 Task: Add "Add Label …" with "Title" Title0003 to Button Button0003 to Card Card0003 in Board Board0001 in Development in Trello
Action: Mouse moved to (490, 51)
Screenshot: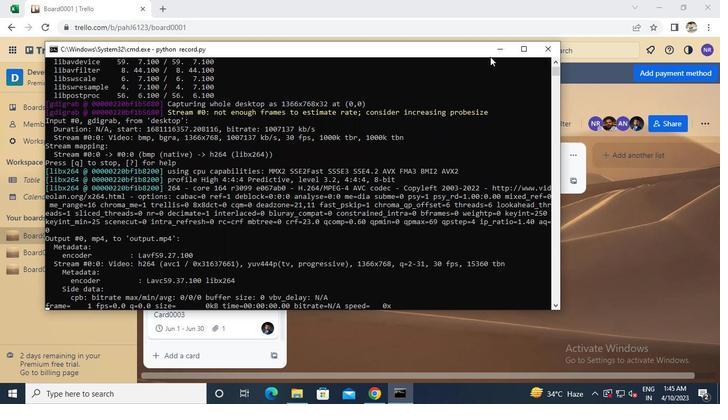 
Action: Mouse pressed left at (490, 51)
Screenshot: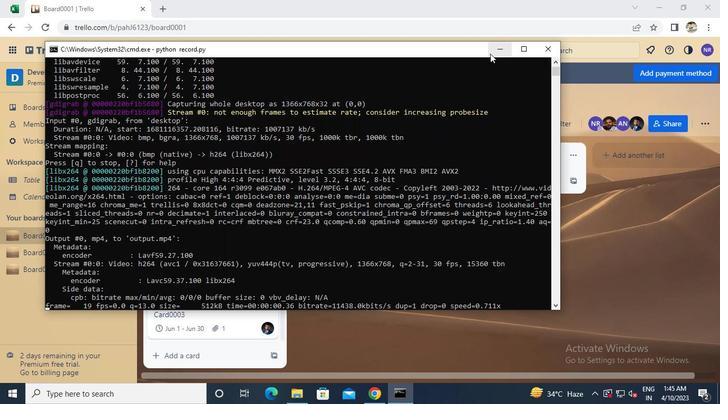 
Action: Mouse moved to (232, 307)
Screenshot: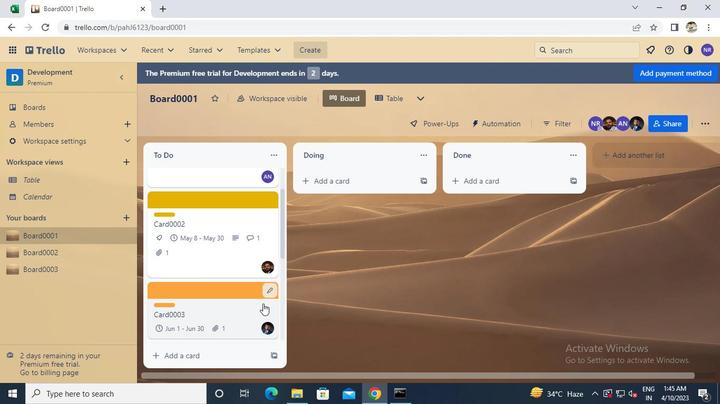 
Action: Mouse pressed left at (232, 307)
Screenshot: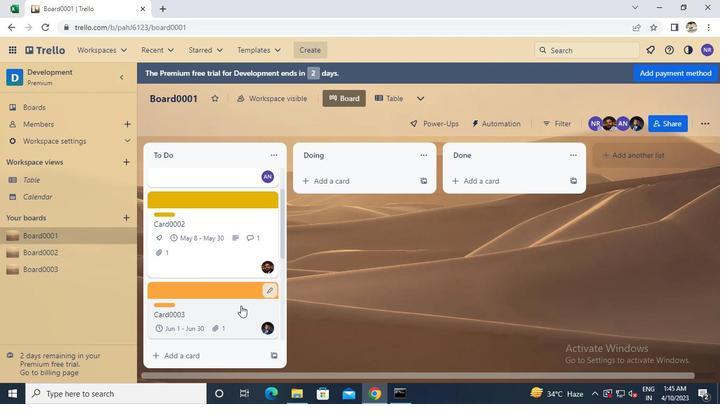 
Action: Mouse moved to (479, 277)
Screenshot: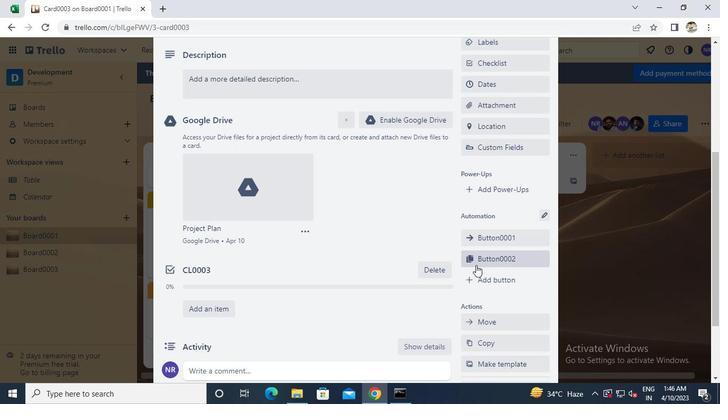 
Action: Mouse pressed left at (479, 277)
Screenshot: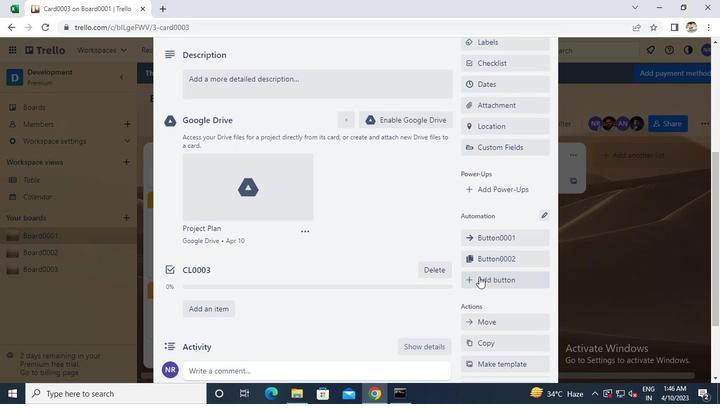 
Action: Mouse moved to (498, 161)
Screenshot: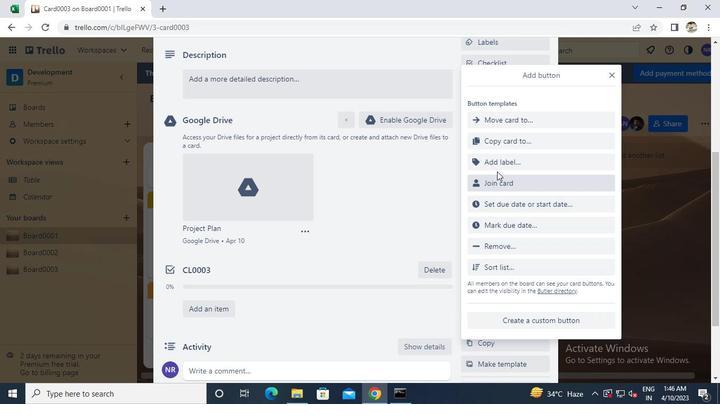 
Action: Mouse pressed left at (498, 161)
Screenshot: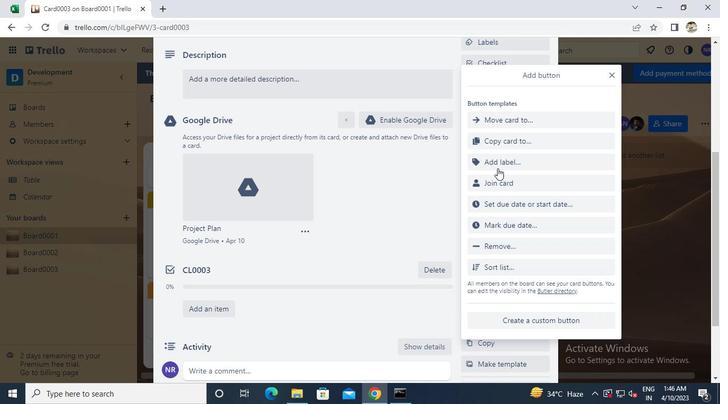 
Action: Mouse moved to (501, 160)
Screenshot: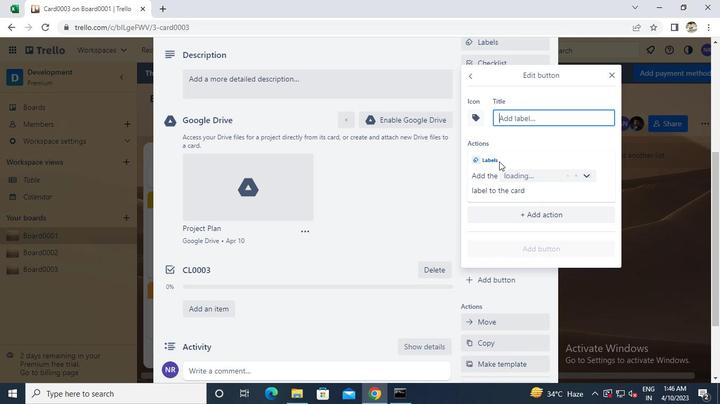 
Action: Keyboard Key.caps_lock
Screenshot: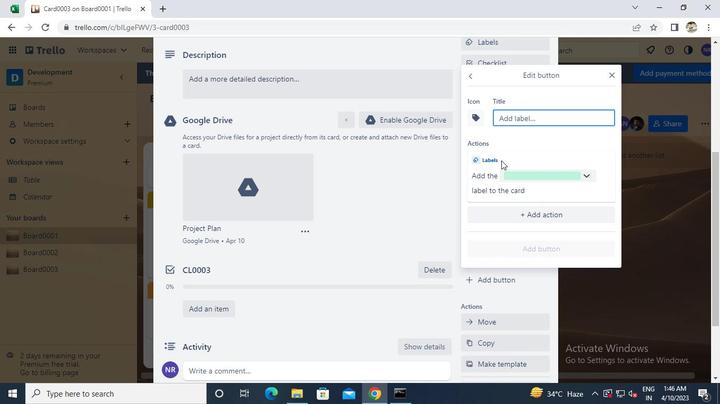 
Action: Mouse moved to (501, 159)
Screenshot: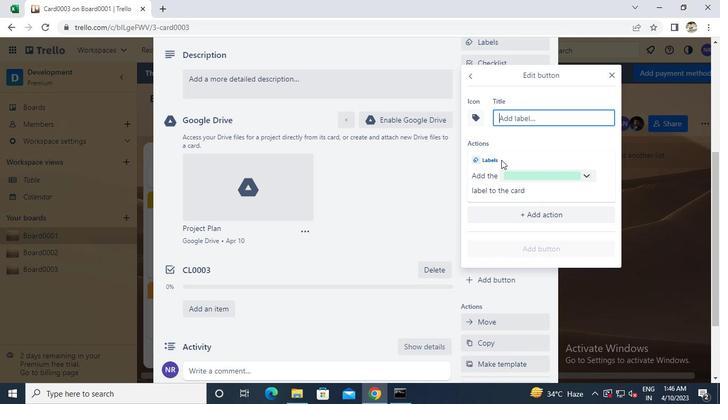 
Action: Keyboard t
Screenshot: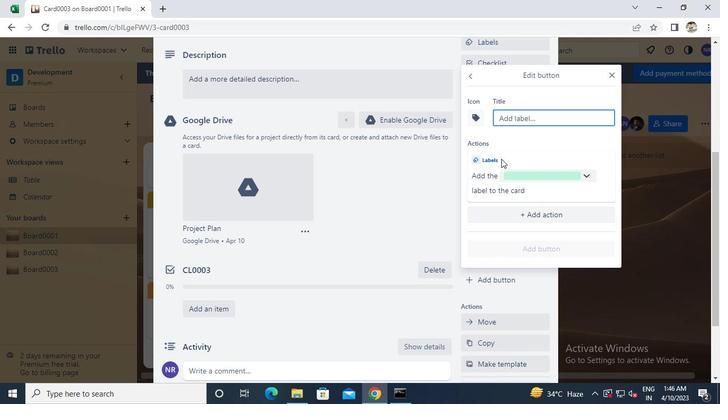 
Action: Keyboard Key.caps_lock
Screenshot: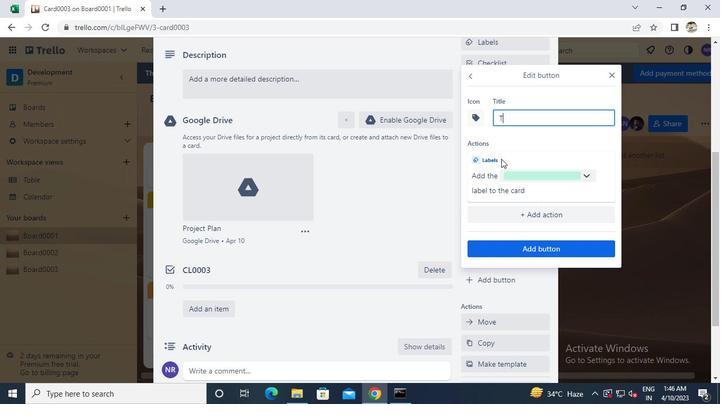 
Action: Keyboard i
Screenshot: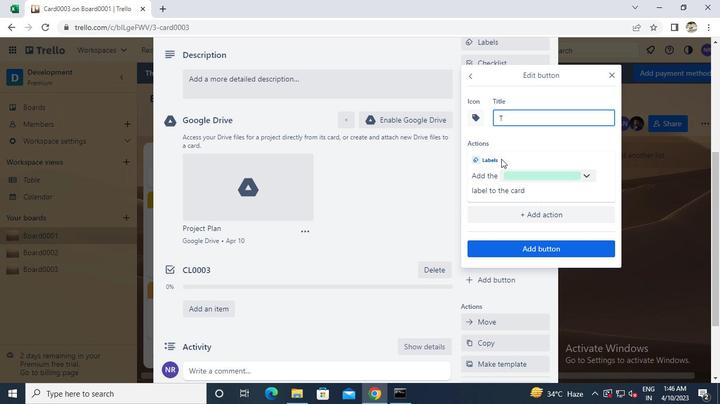 
Action: Keyboard t
Screenshot: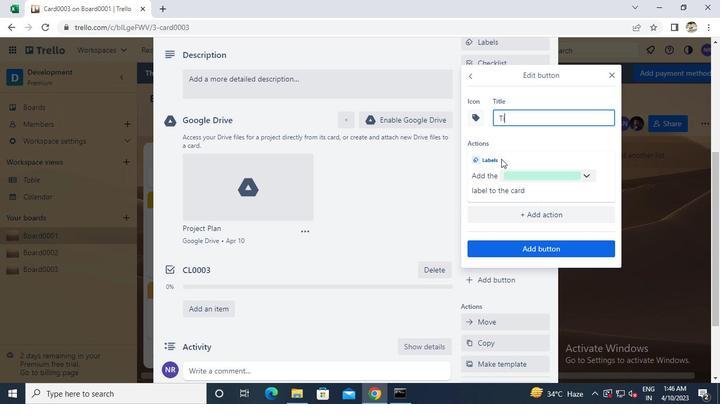 
Action: Keyboard t
Screenshot: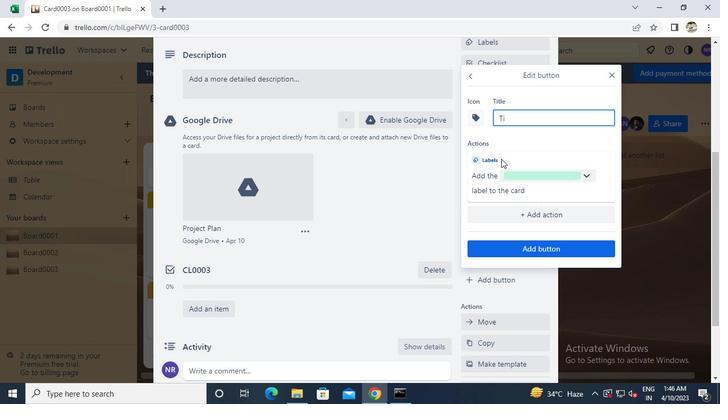 
Action: Keyboard l
Screenshot: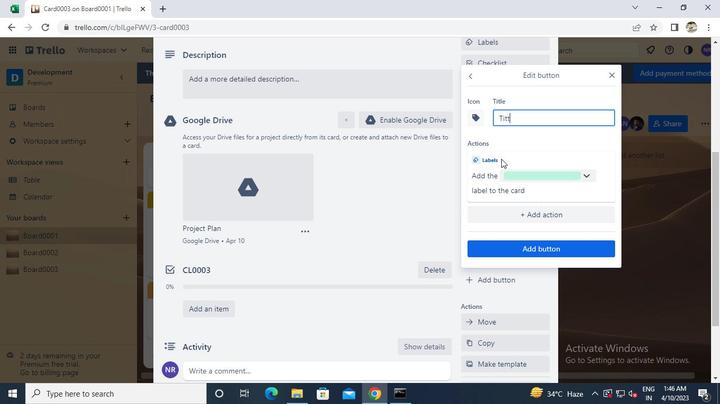 
Action: Keyboard e
Screenshot: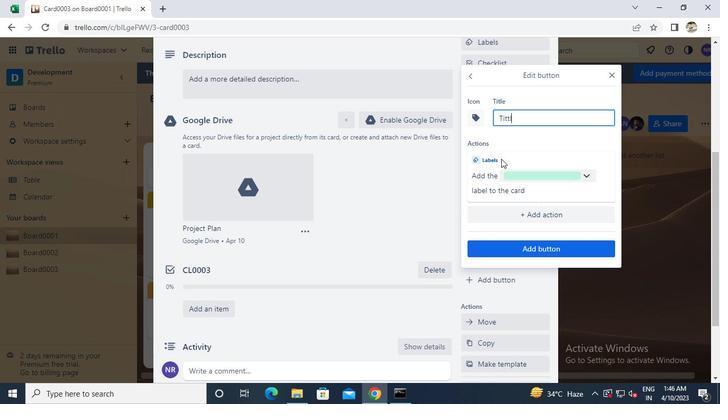
Action: Keyboard 0
Screenshot: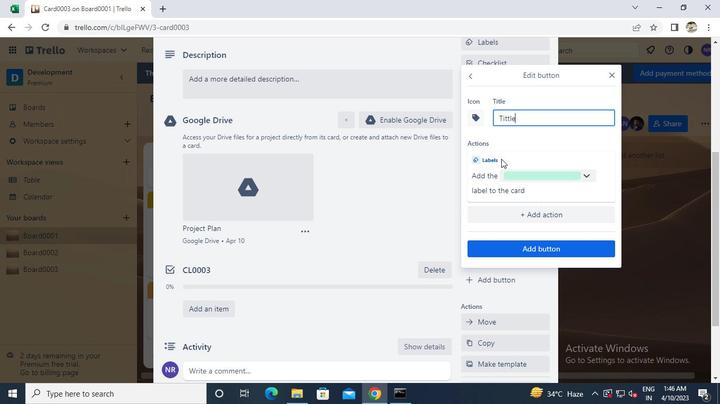 
Action: Keyboard 0
Screenshot: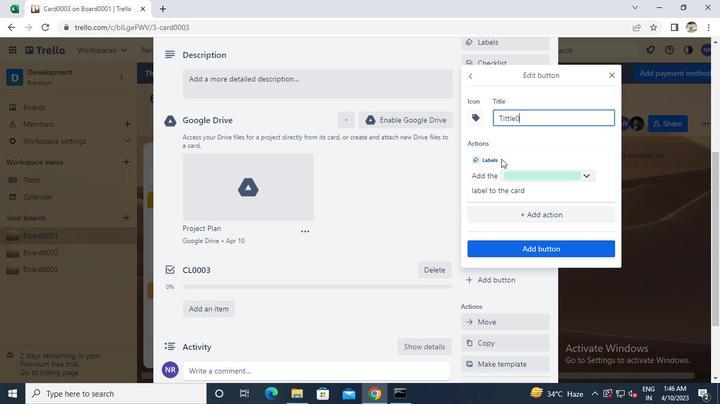 
Action: Keyboard 0
Screenshot: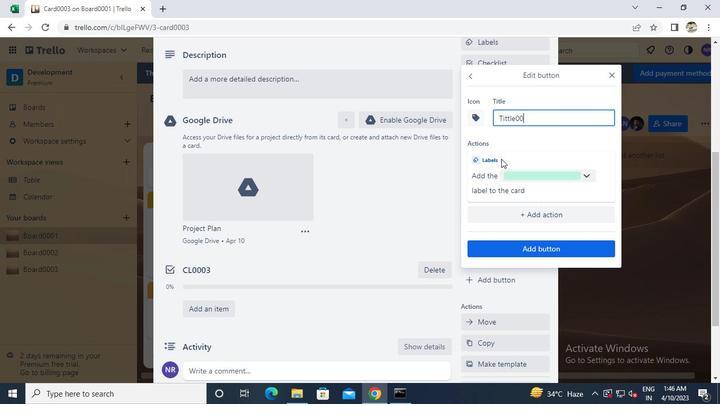 
Action: Keyboard 3
Screenshot: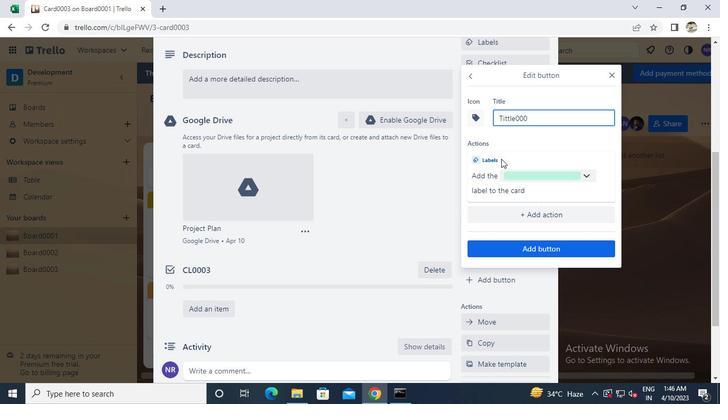 
Action: Mouse moved to (524, 246)
Screenshot: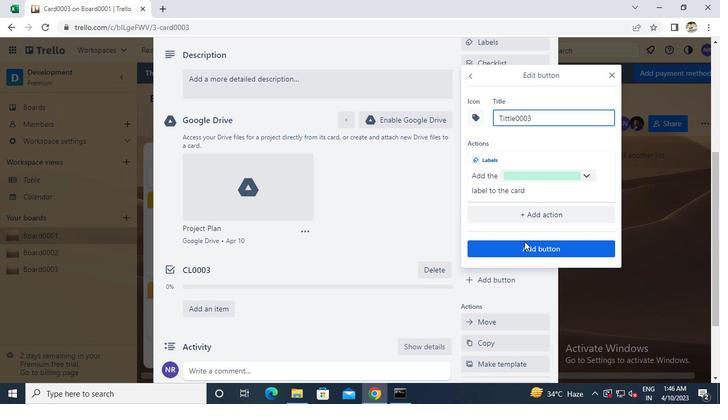 
Action: Mouse pressed left at (524, 246)
Screenshot: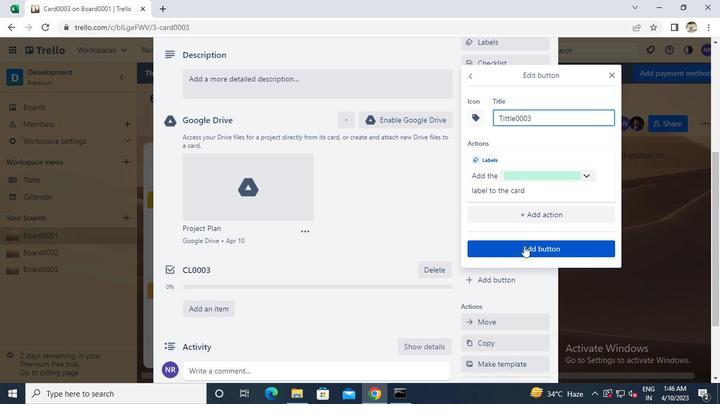 
Action: Mouse moved to (544, 78)
Screenshot: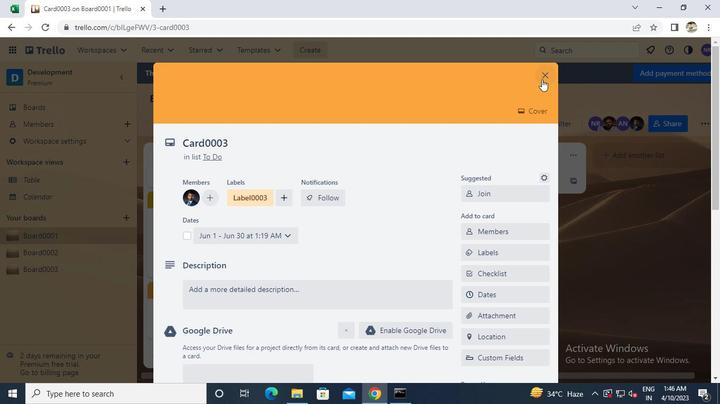
Action: Mouse pressed left at (544, 78)
Screenshot: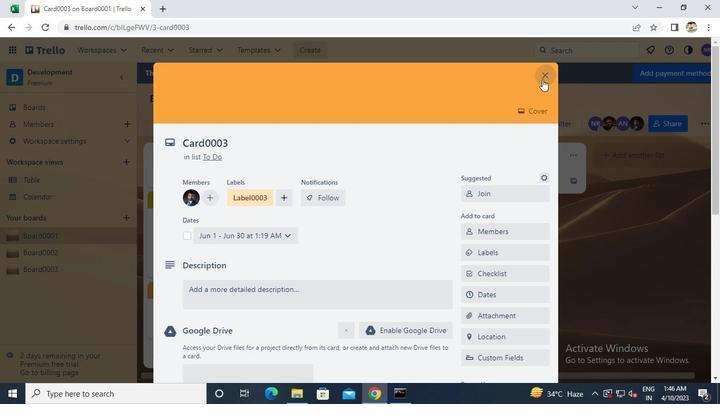
Action: Mouse moved to (398, 402)
Screenshot: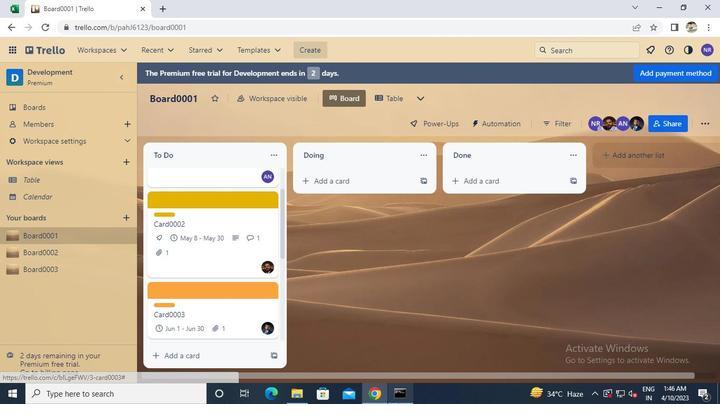 
Action: Mouse pressed left at (398, 402)
Screenshot: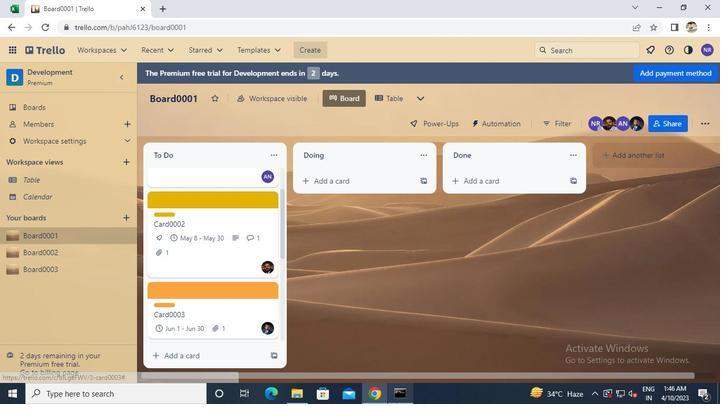 
Action: Mouse moved to (545, 51)
Screenshot: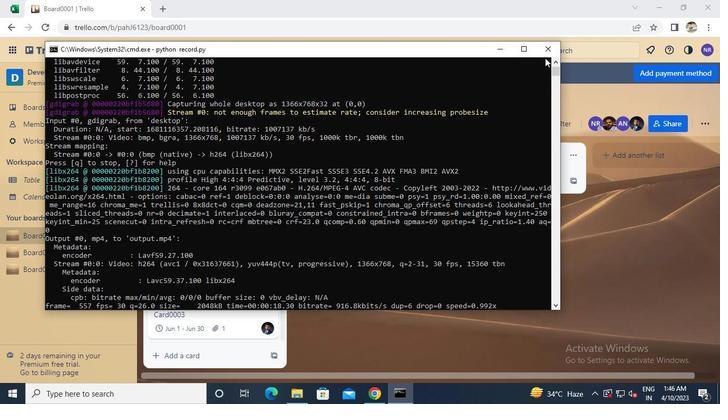 
Action: Mouse pressed left at (545, 51)
Screenshot: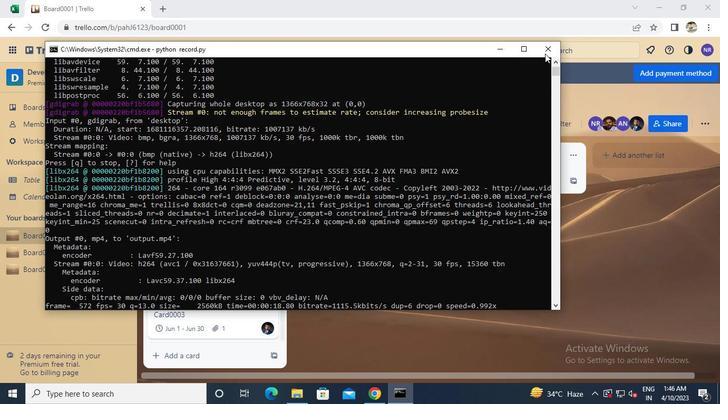 
Action: Mouse moved to (545, 51)
Screenshot: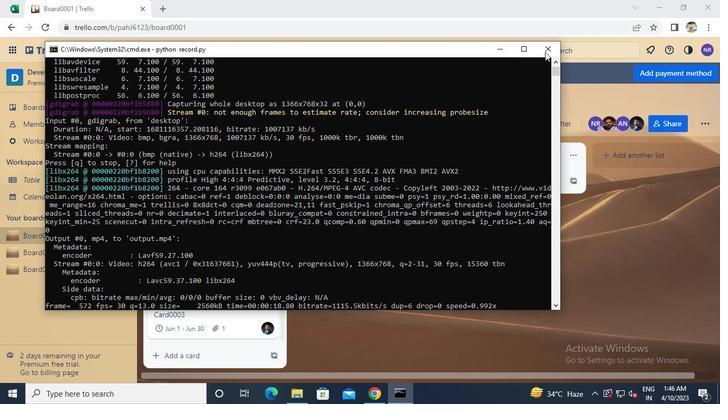 
